 Task: Make in the project ToxicWorks an epic 'Incident management system implementation'.
Action: Mouse moved to (174, 50)
Screenshot: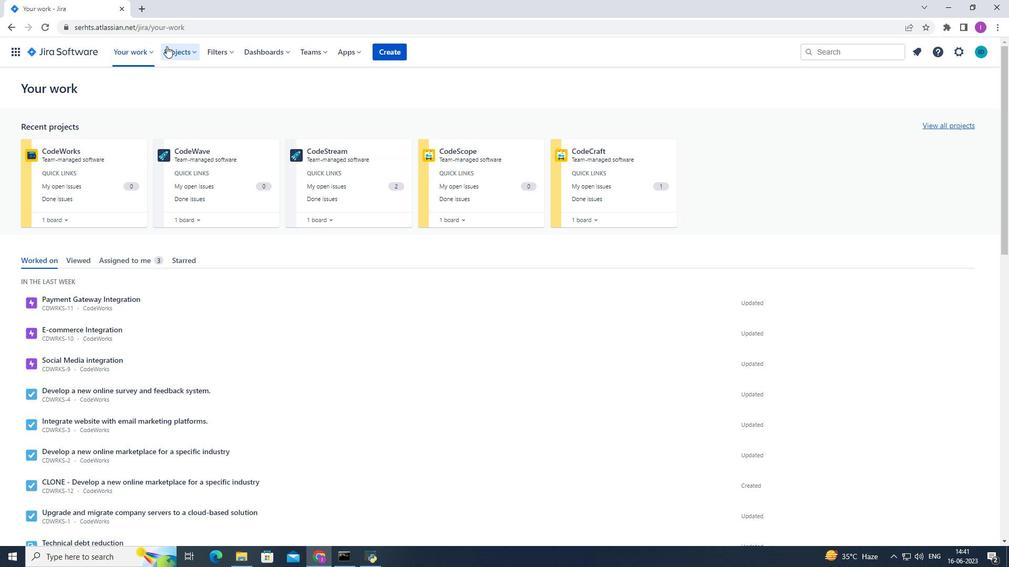 
Action: Mouse pressed left at (174, 50)
Screenshot: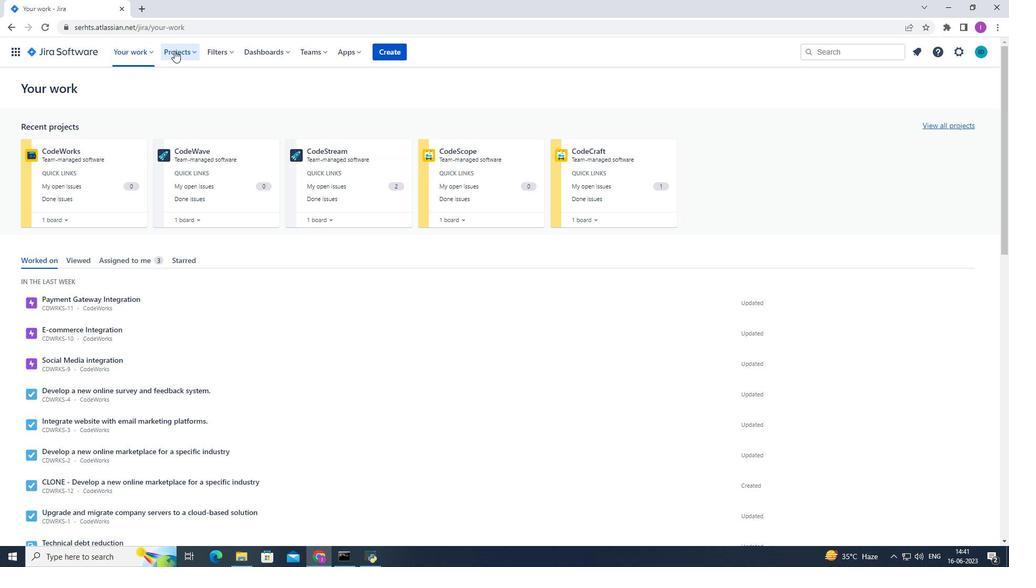 
Action: Mouse moved to (205, 96)
Screenshot: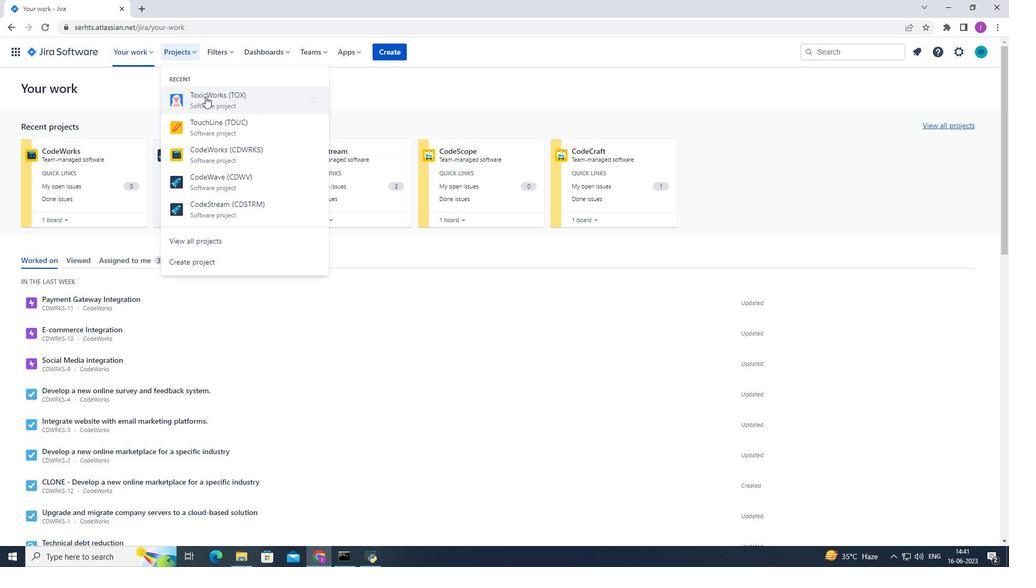
Action: Mouse pressed left at (205, 96)
Screenshot: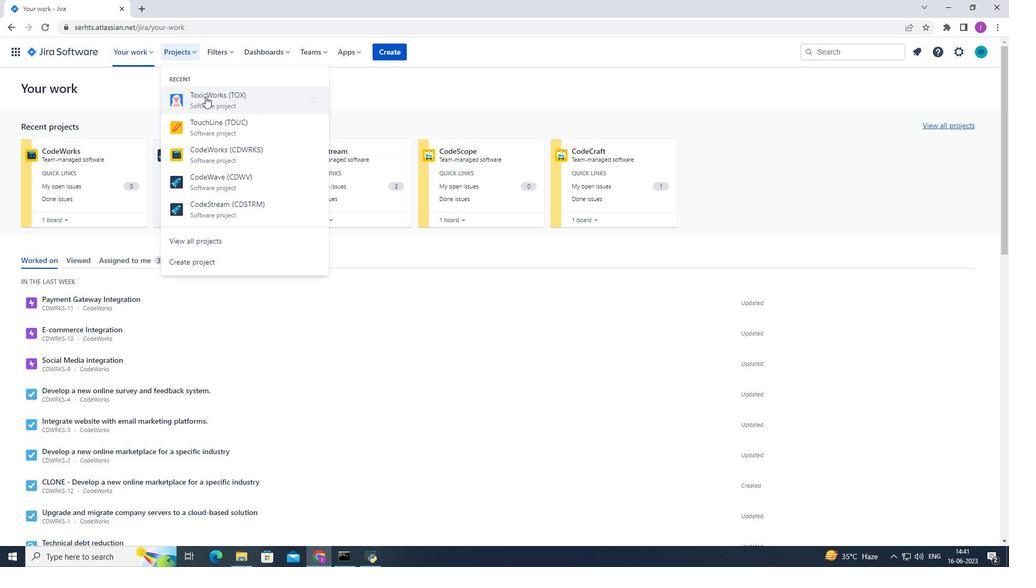 
Action: Mouse moved to (79, 165)
Screenshot: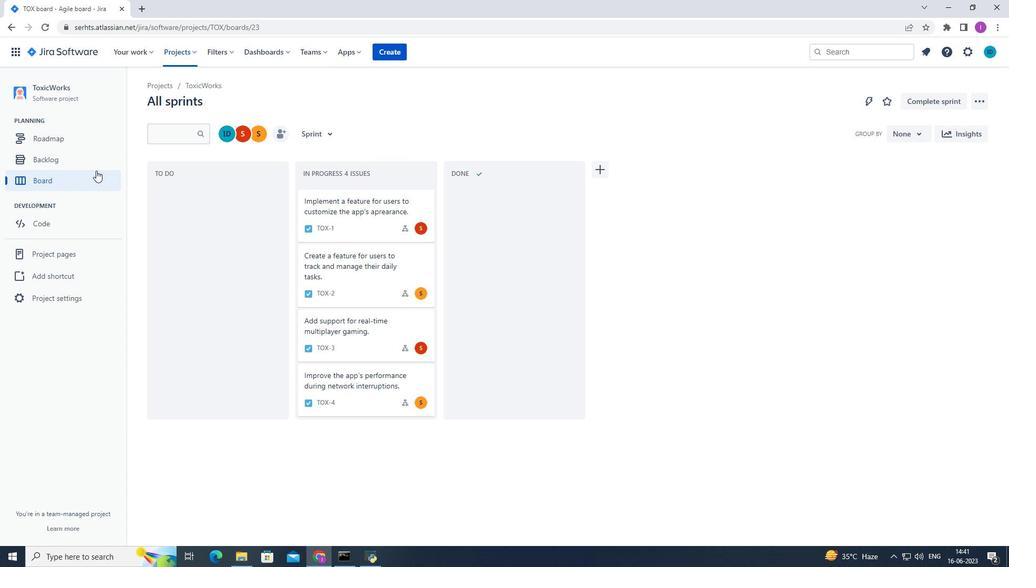 
Action: Mouse pressed left at (79, 165)
Screenshot: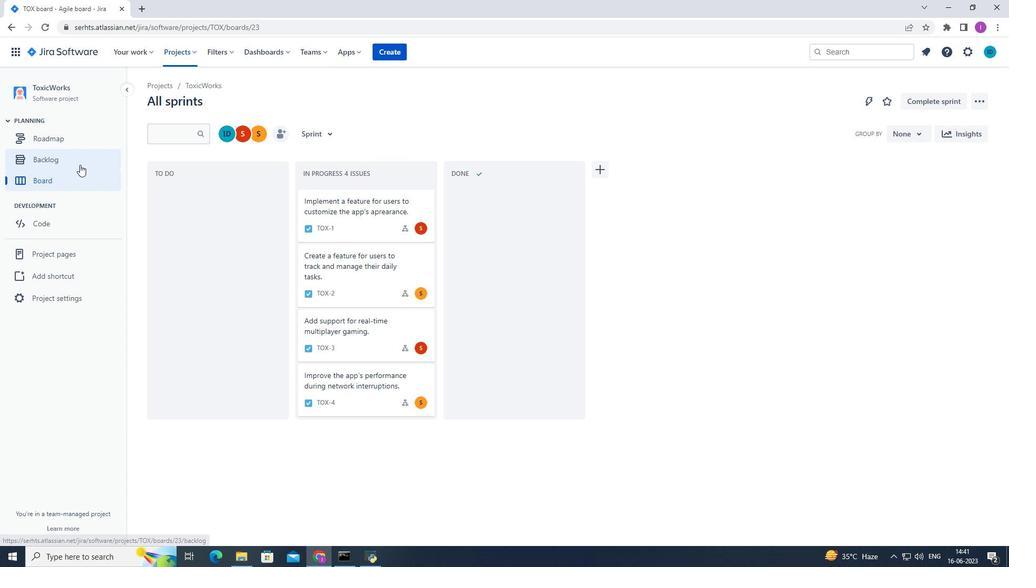 
Action: Mouse moved to (215, 363)
Screenshot: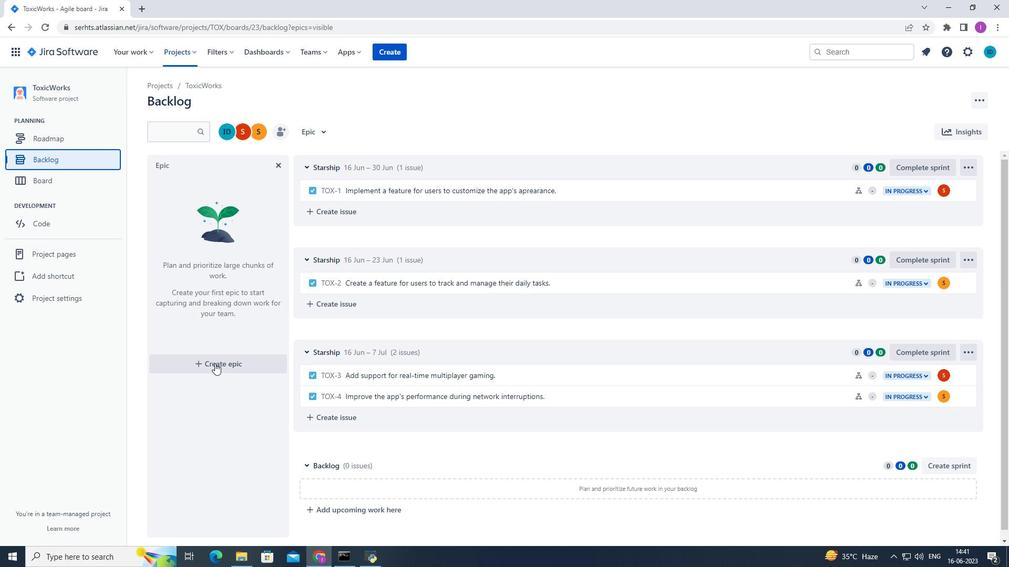 
Action: Mouse pressed left at (215, 363)
Screenshot: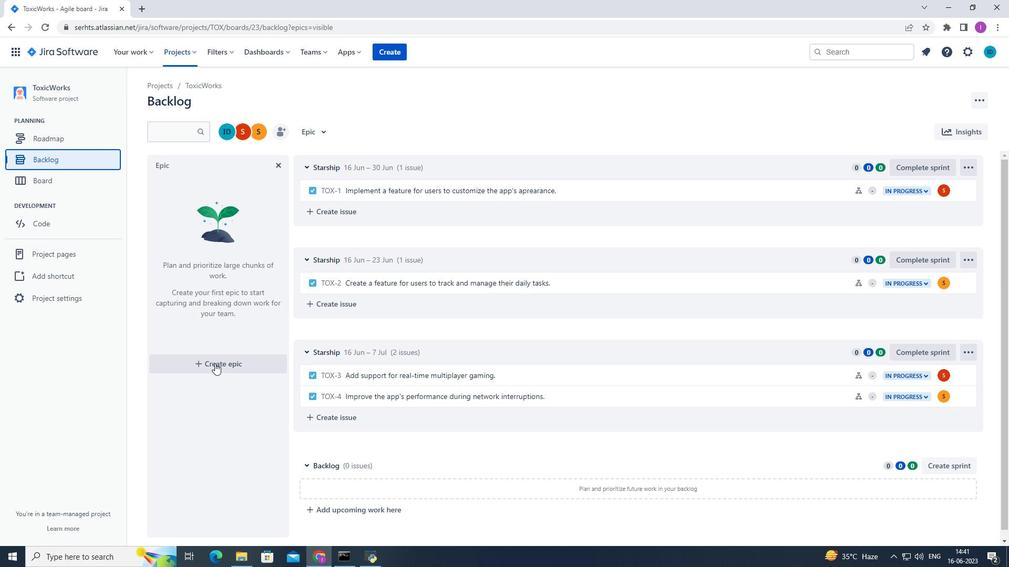 
Action: Mouse moved to (176, 366)
Screenshot: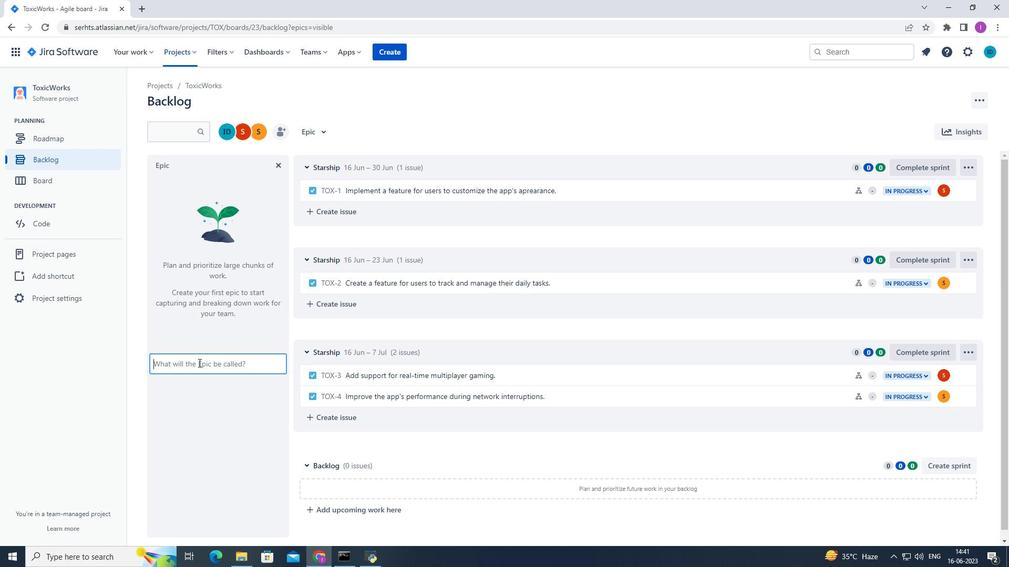
Action: Key pressed <Key.shift>U<Key.backspace><Key.shift>Incident<Key.space>management<Key.space>system<Key.space>p<Key.backspace>implementation<Key.enter>
Screenshot: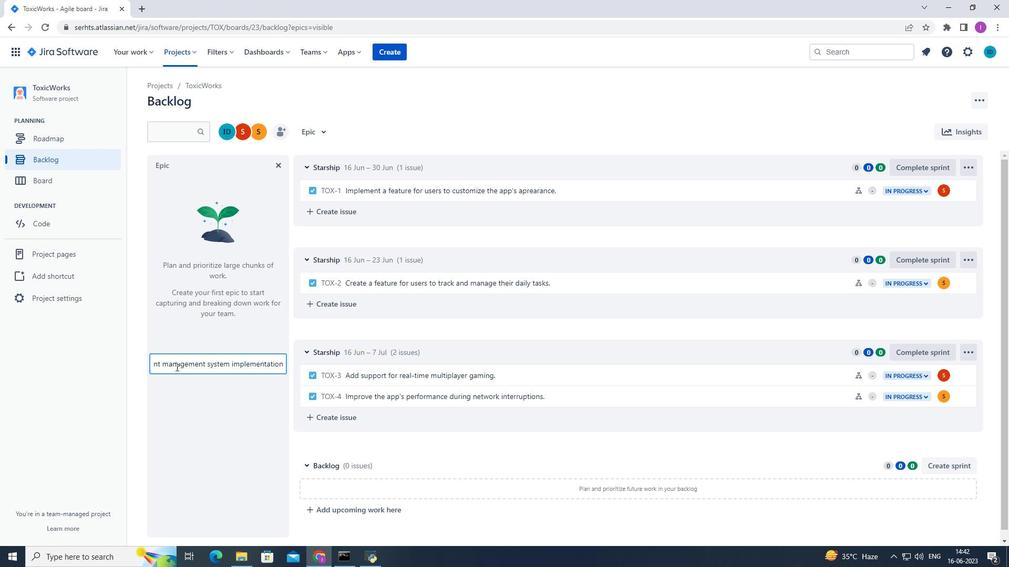 
